 Task: Filter job industries by Financial Services.
Action: Mouse moved to (239, 106)
Screenshot: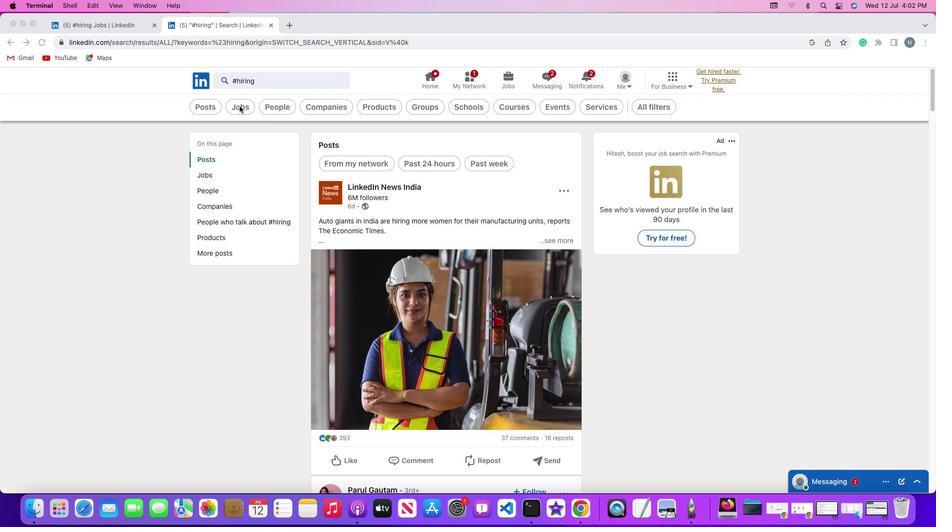 
Action: Mouse pressed left at (239, 106)
Screenshot: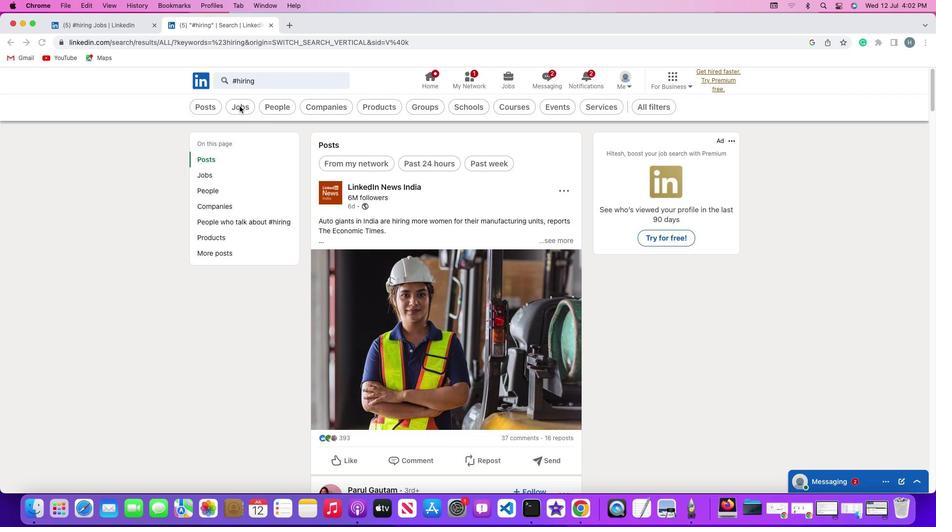 
Action: Mouse moved to (240, 106)
Screenshot: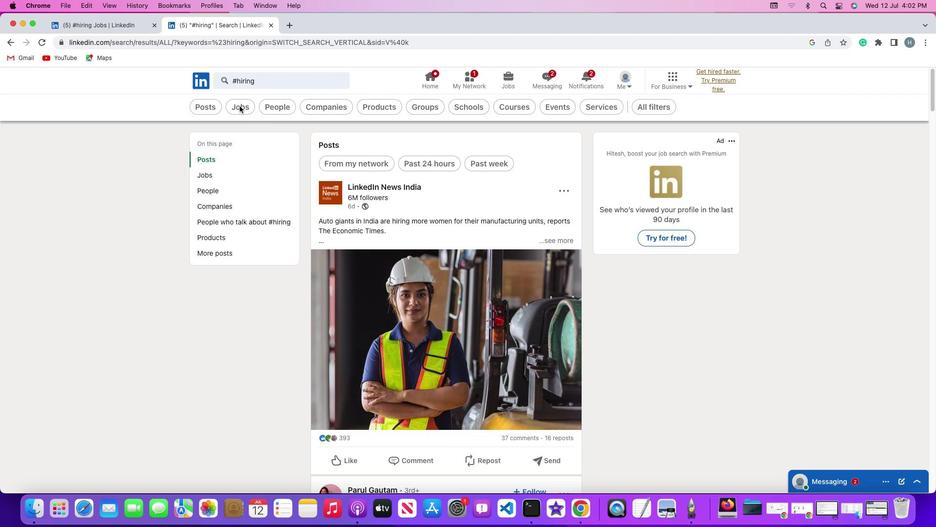 
Action: Mouse pressed left at (240, 106)
Screenshot: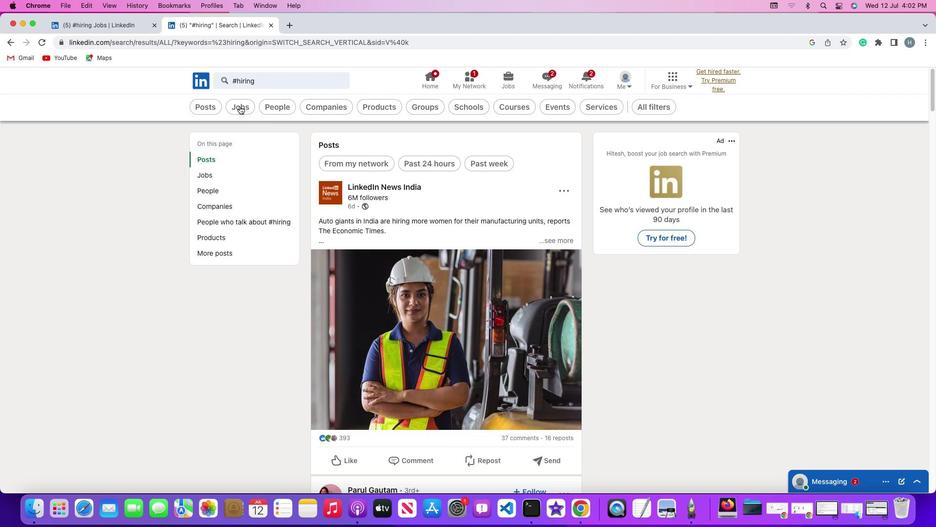 
Action: Mouse moved to (686, 109)
Screenshot: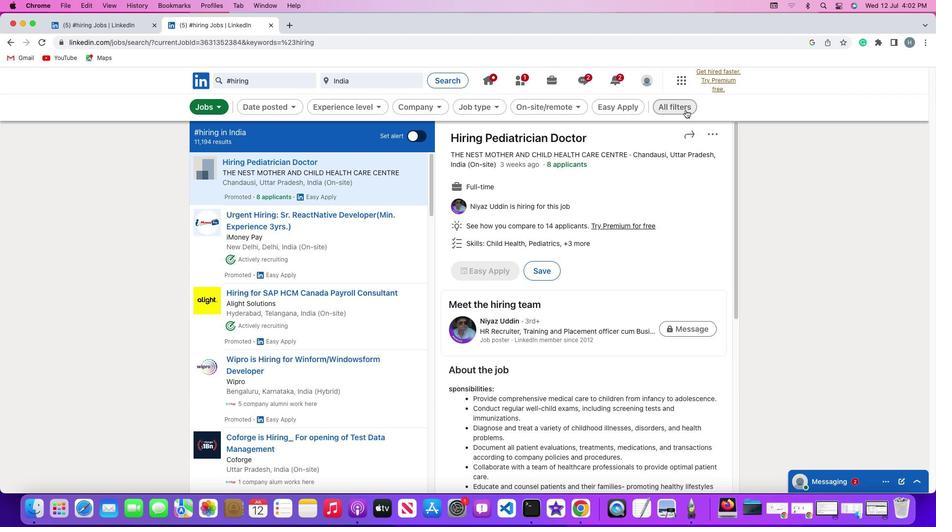
Action: Mouse pressed left at (686, 109)
Screenshot: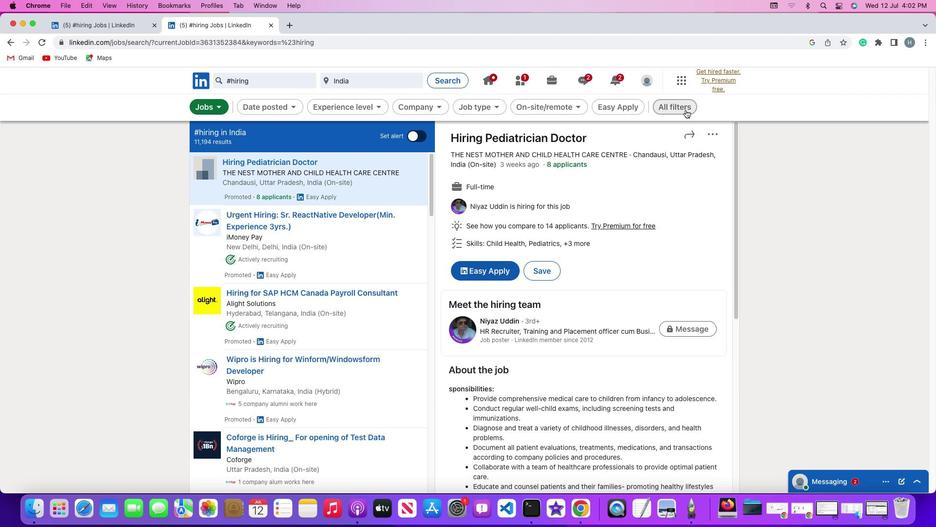 
Action: Mouse moved to (763, 350)
Screenshot: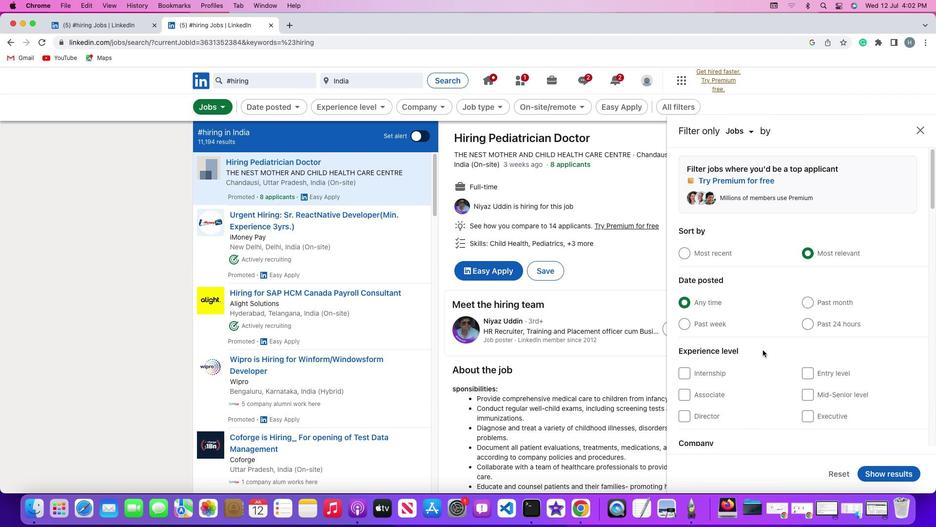 
Action: Mouse scrolled (763, 350) with delta (0, 0)
Screenshot: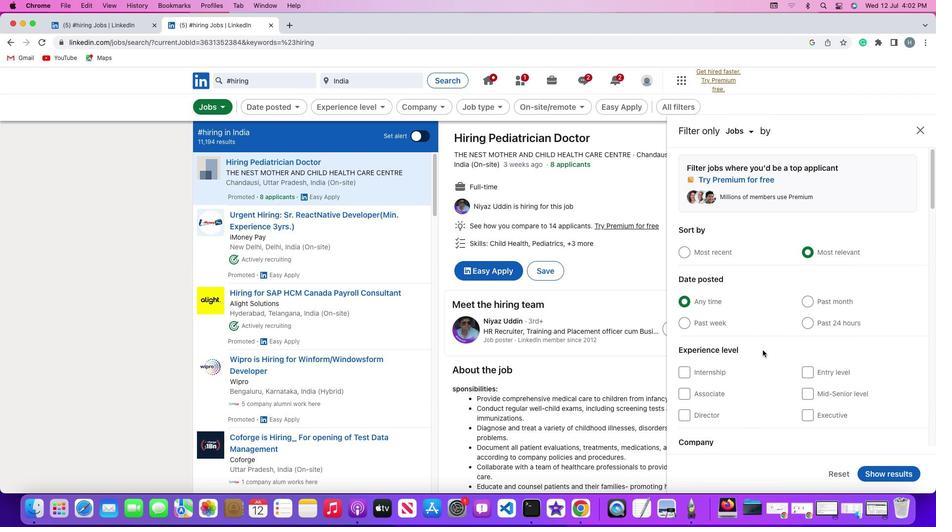 
Action: Mouse scrolled (763, 350) with delta (0, 0)
Screenshot: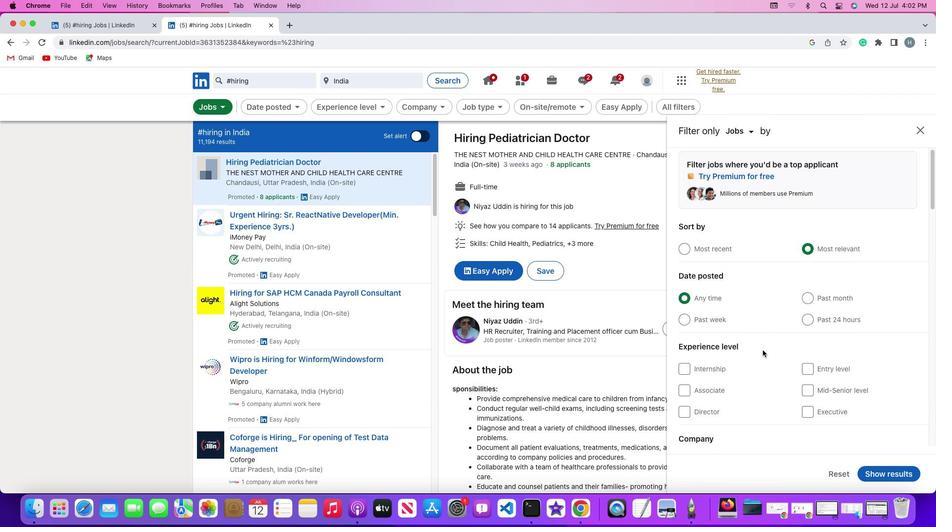 
Action: Mouse moved to (763, 350)
Screenshot: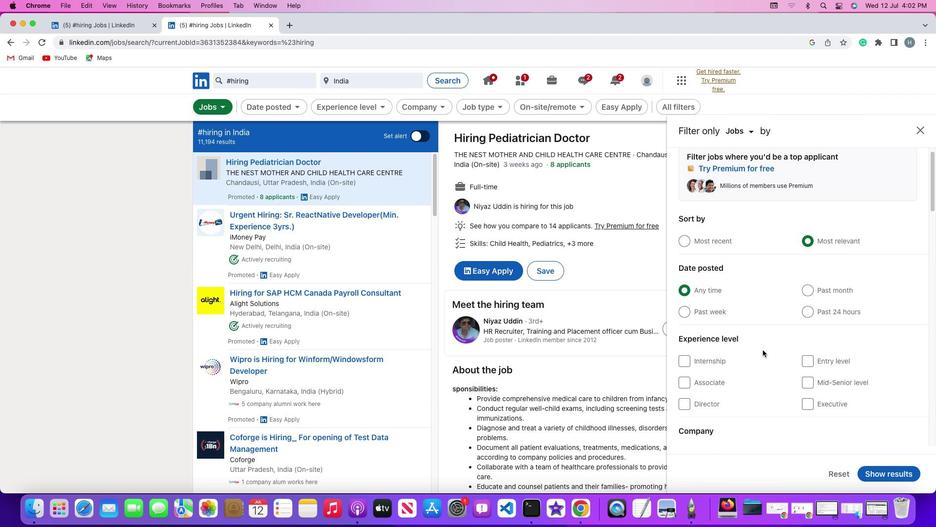 
Action: Mouse scrolled (763, 350) with delta (0, 0)
Screenshot: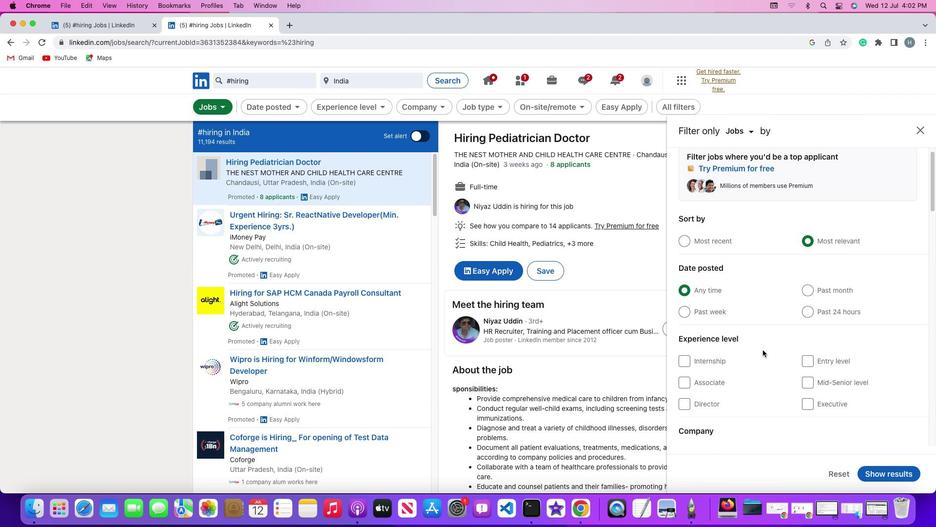 
Action: Mouse scrolled (763, 350) with delta (0, 0)
Screenshot: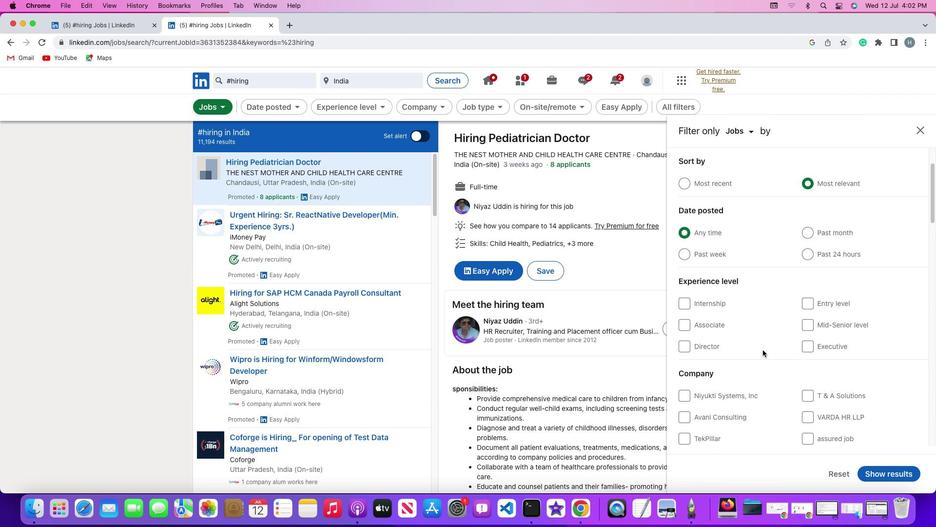 
Action: Mouse scrolled (763, 350) with delta (0, 0)
Screenshot: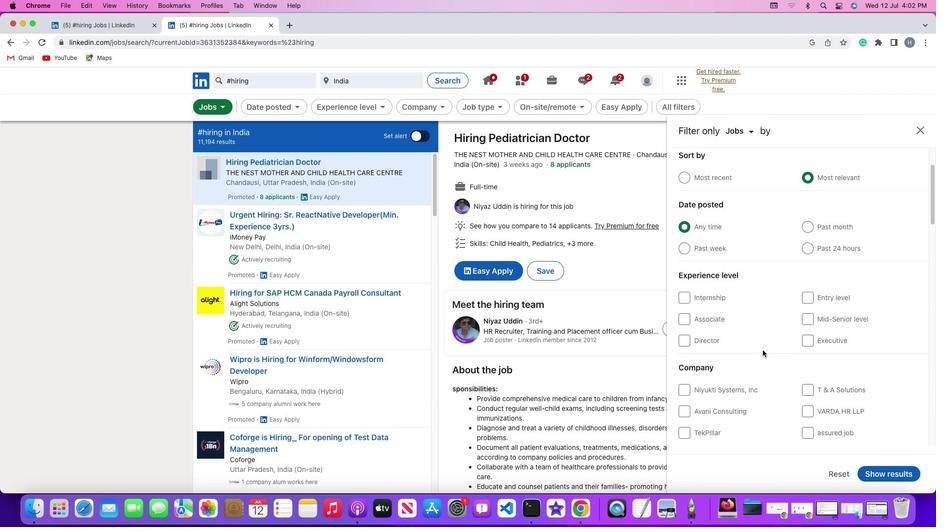 
Action: Mouse scrolled (763, 350) with delta (0, 0)
Screenshot: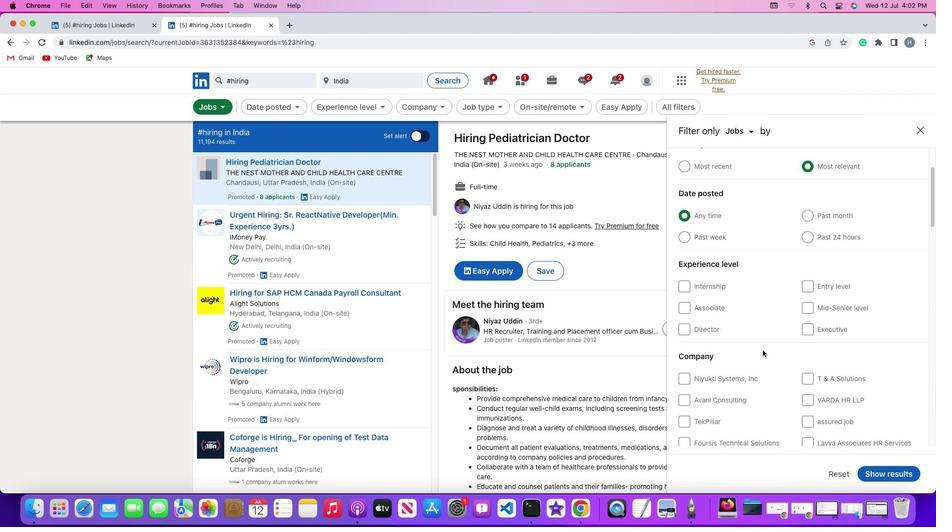 
Action: Mouse scrolled (763, 350) with delta (0, 0)
Screenshot: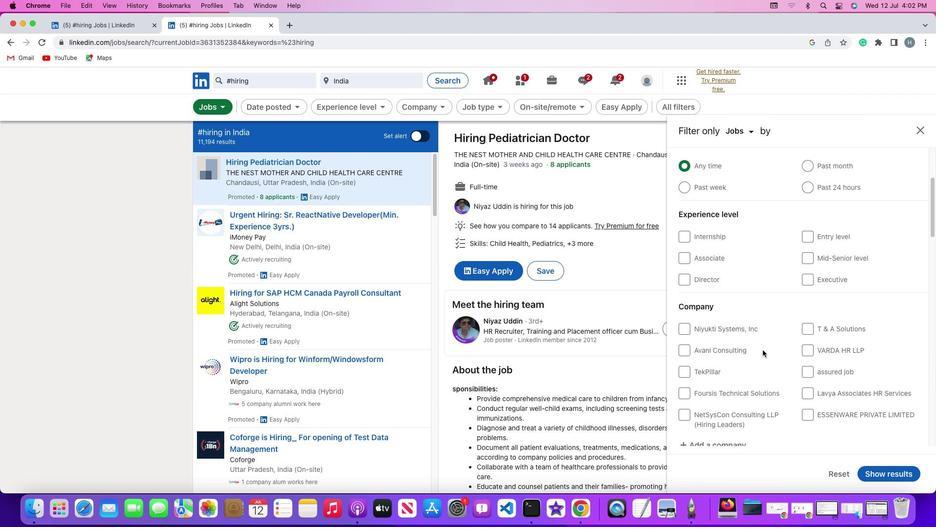
Action: Mouse scrolled (763, 350) with delta (0, 0)
Screenshot: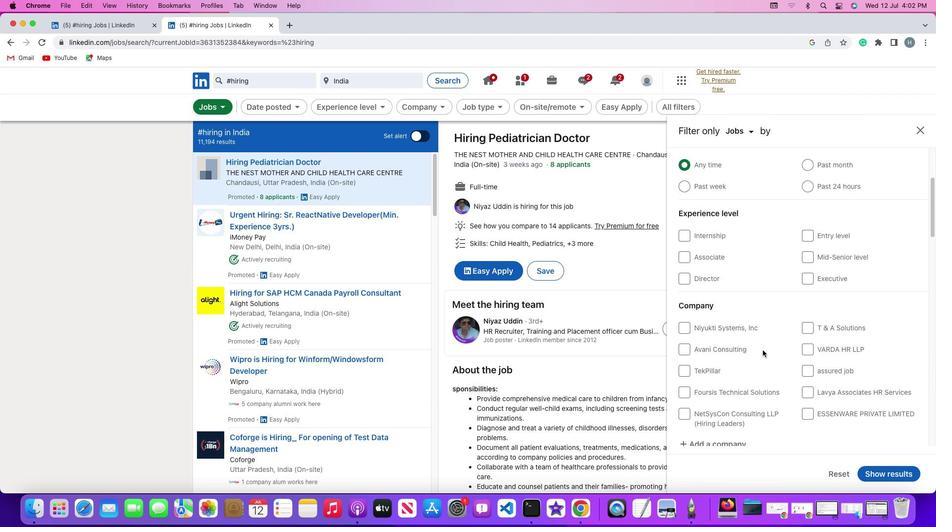 
Action: Mouse scrolled (763, 350) with delta (0, 0)
Screenshot: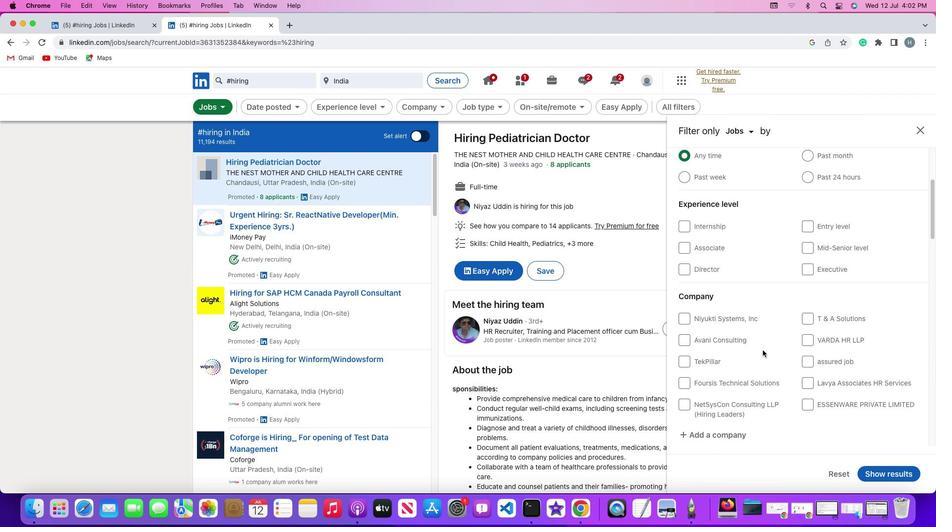 
Action: Mouse scrolled (763, 350) with delta (0, 0)
Screenshot: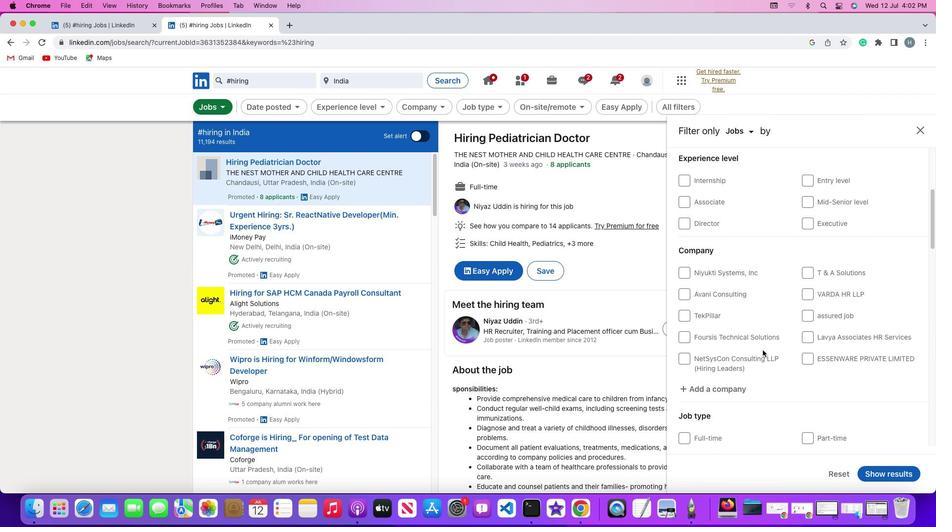
Action: Mouse scrolled (763, 350) with delta (0, 0)
Screenshot: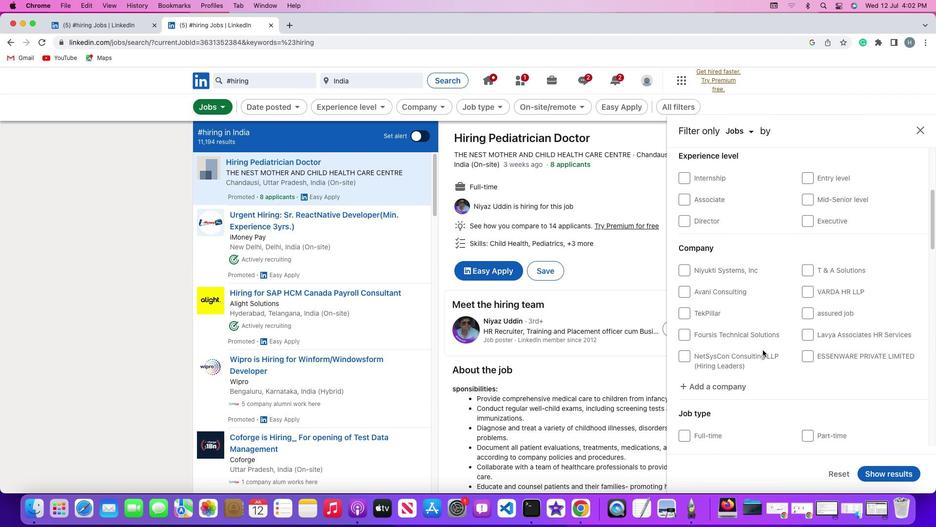 
Action: Mouse scrolled (763, 350) with delta (0, 0)
Screenshot: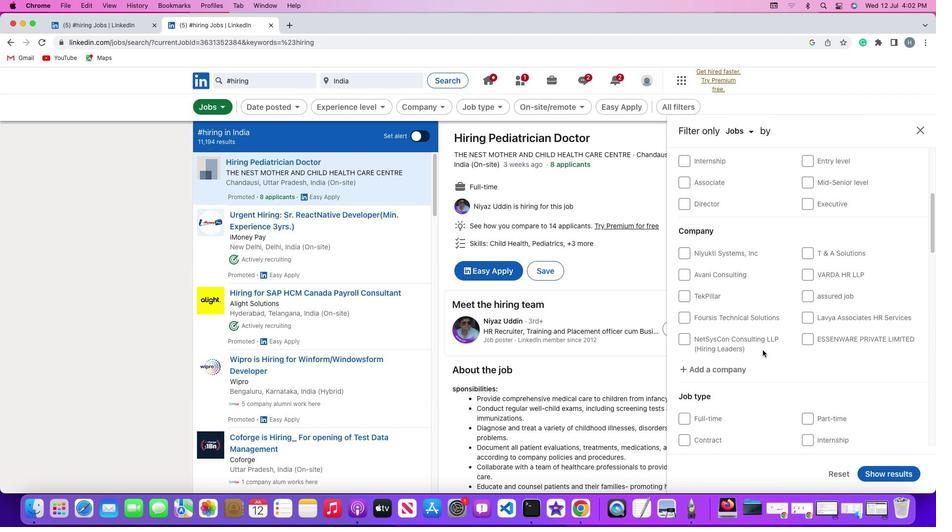 
Action: Mouse scrolled (763, 350) with delta (0, 0)
Screenshot: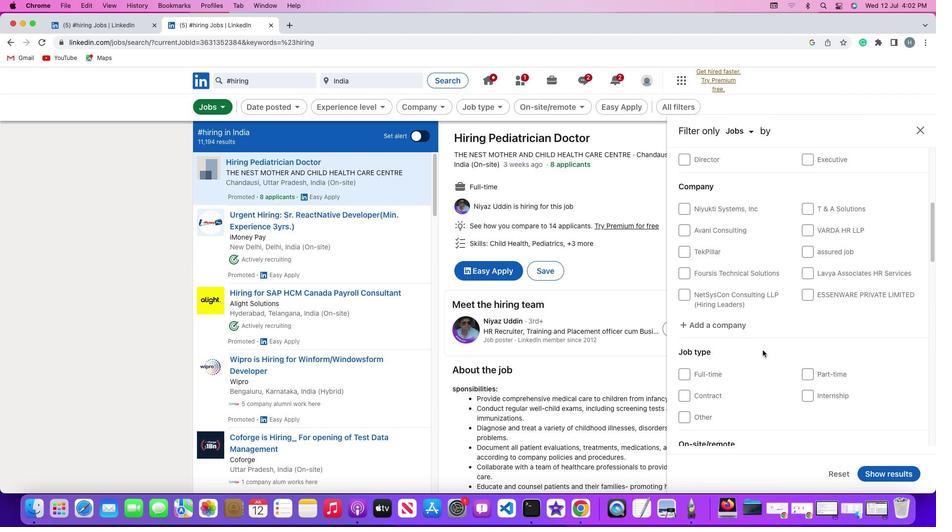 
Action: Mouse scrolled (763, 350) with delta (0, 0)
Screenshot: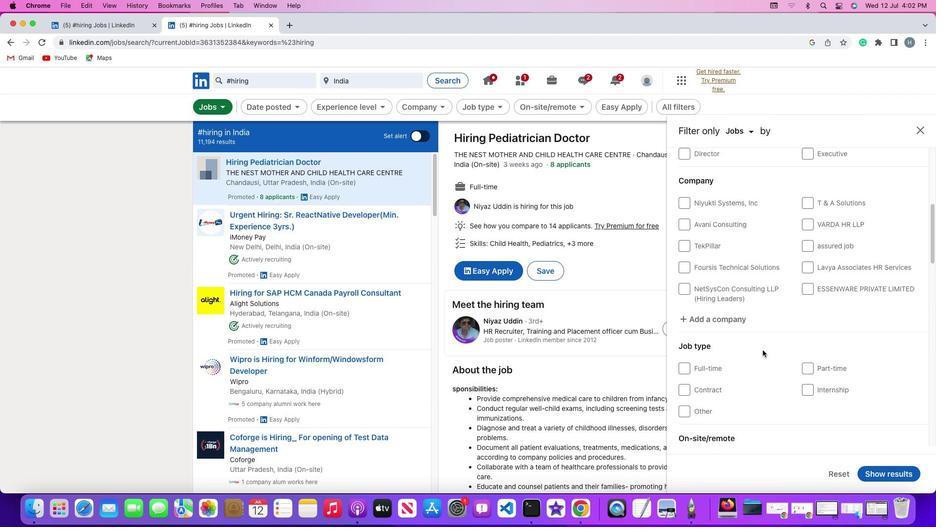 
Action: Mouse scrolled (763, 350) with delta (0, 0)
Screenshot: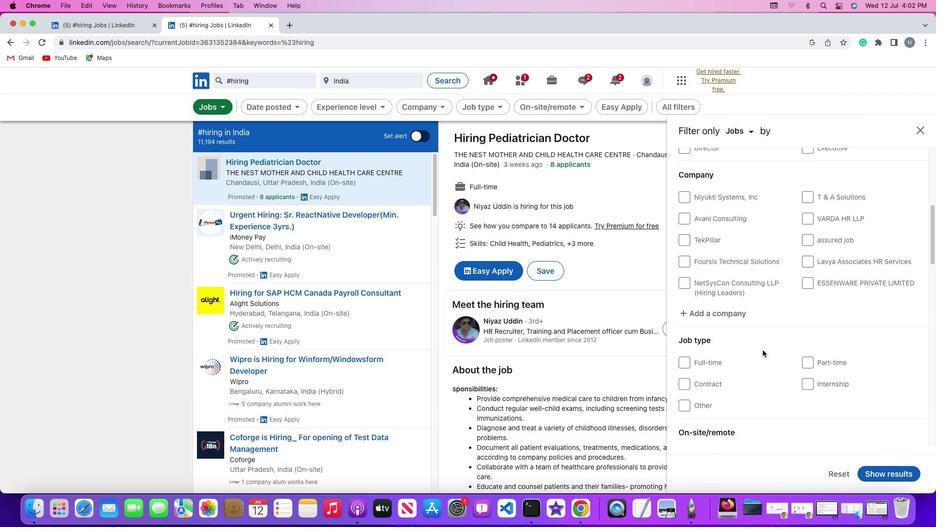 
Action: Mouse scrolled (763, 350) with delta (0, 0)
Screenshot: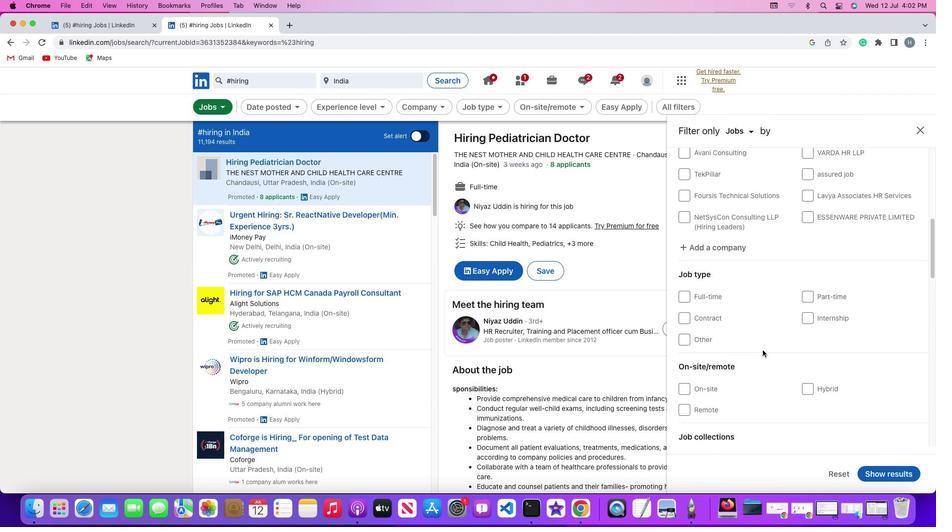 
Action: Mouse scrolled (763, 350) with delta (0, 0)
Screenshot: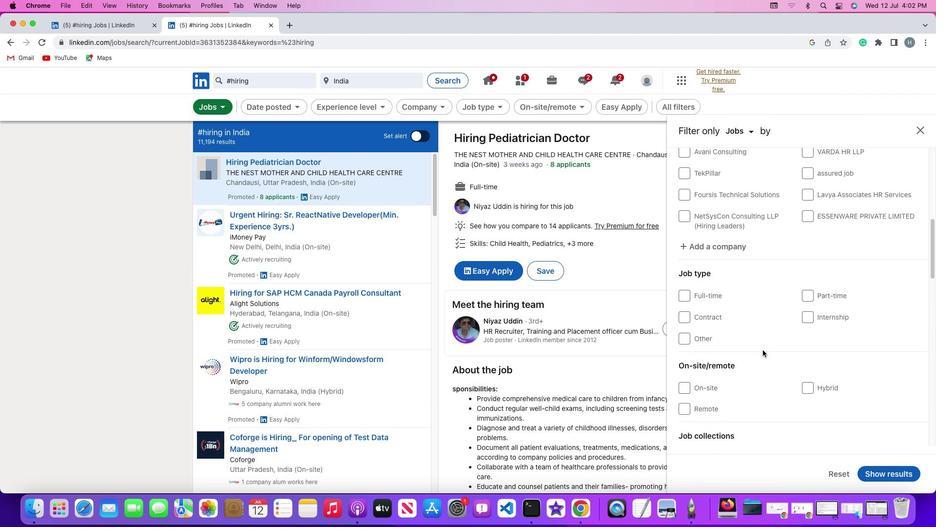 
Action: Mouse scrolled (763, 350) with delta (0, 0)
Screenshot: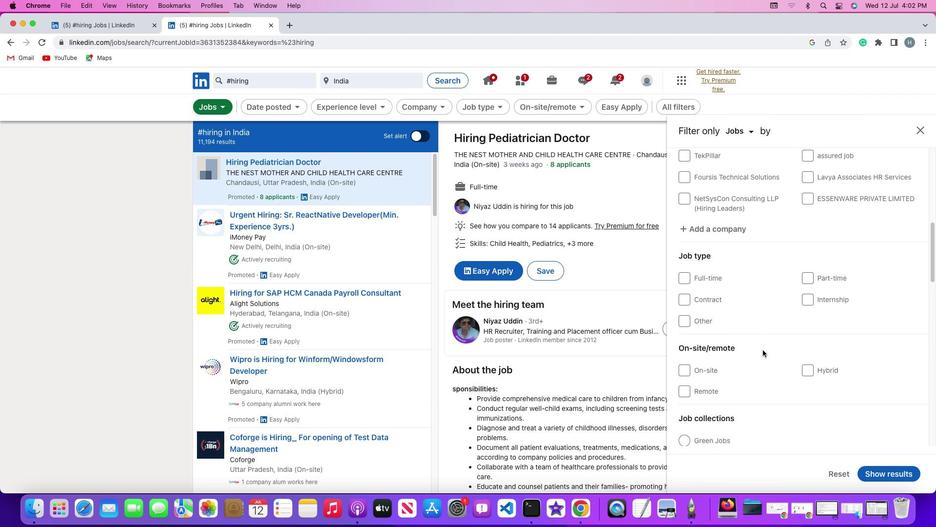
Action: Mouse scrolled (763, 350) with delta (0, -1)
Screenshot: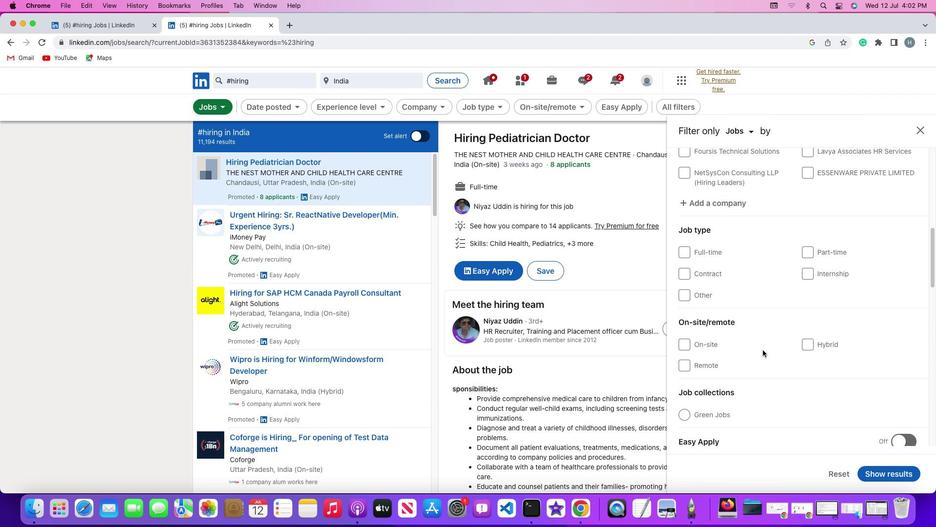 
Action: Mouse scrolled (763, 350) with delta (0, 0)
Screenshot: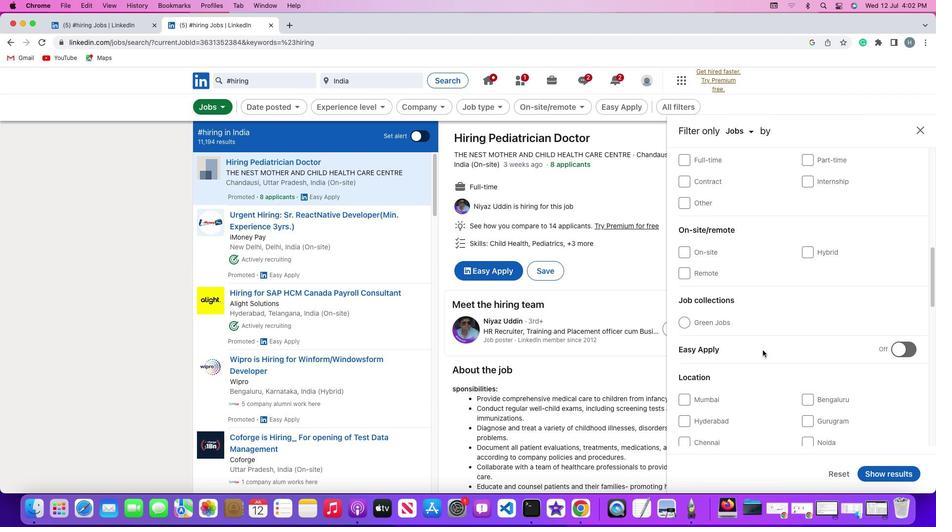 
Action: Mouse scrolled (763, 350) with delta (0, 0)
Screenshot: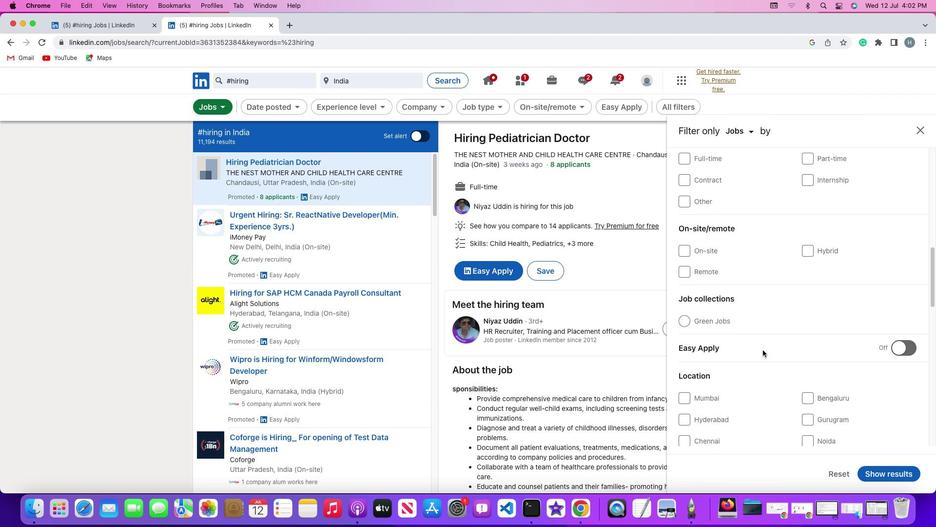 
Action: Mouse scrolled (763, 350) with delta (0, 0)
Screenshot: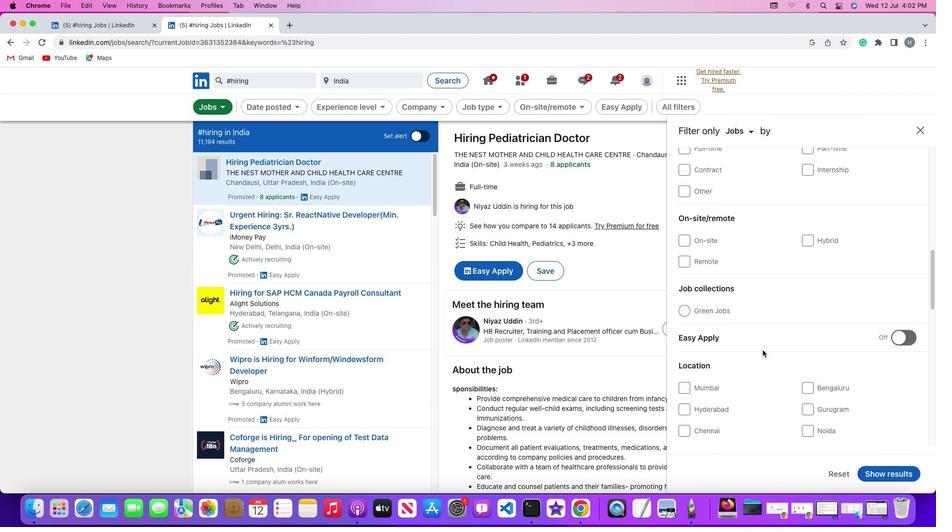 
Action: Mouse scrolled (763, 350) with delta (0, 0)
Screenshot: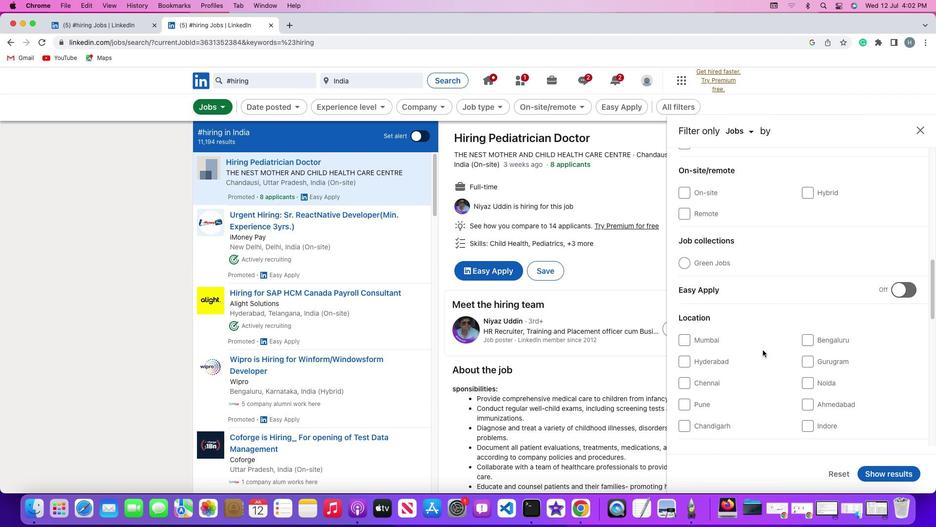 
Action: Mouse scrolled (763, 350) with delta (0, 0)
Screenshot: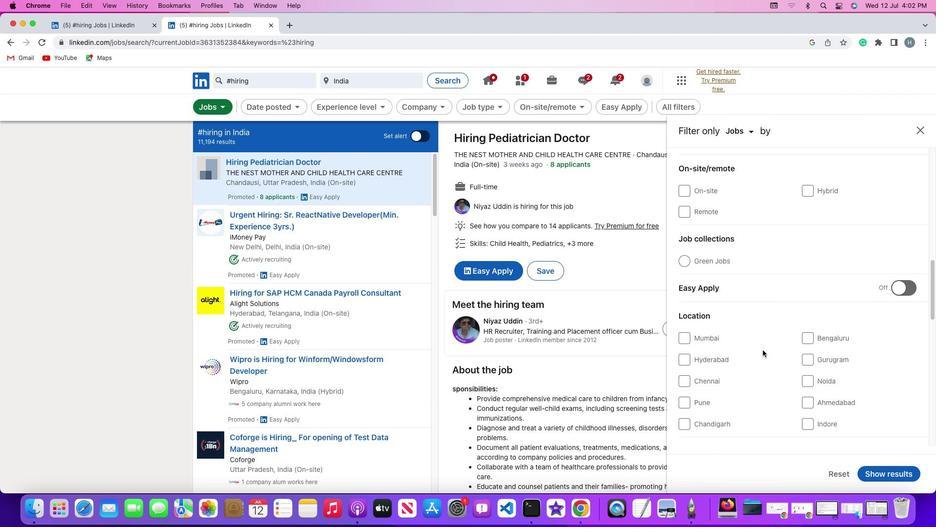 
Action: Mouse scrolled (763, 350) with delta (0, 0)
Screenshot: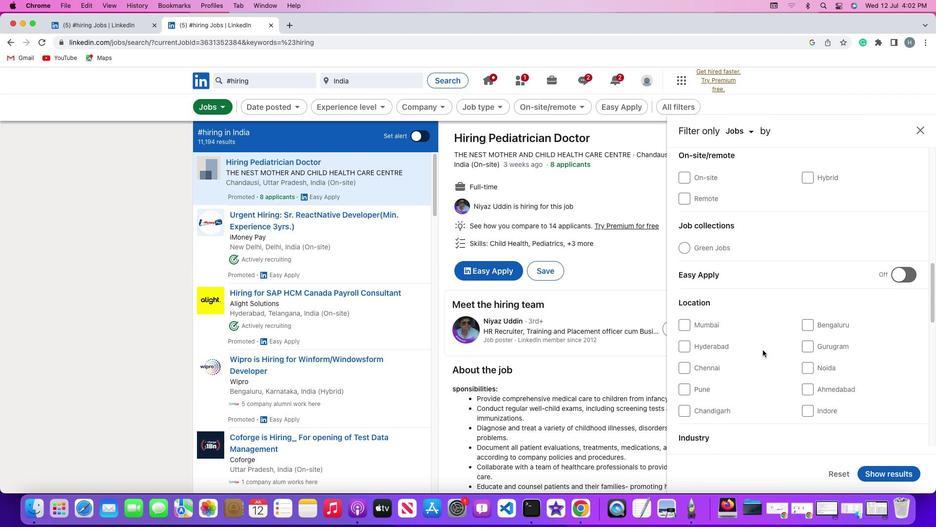
Action: Mouse scrolled (763, 350) with delta (0, 0)
Screenshot: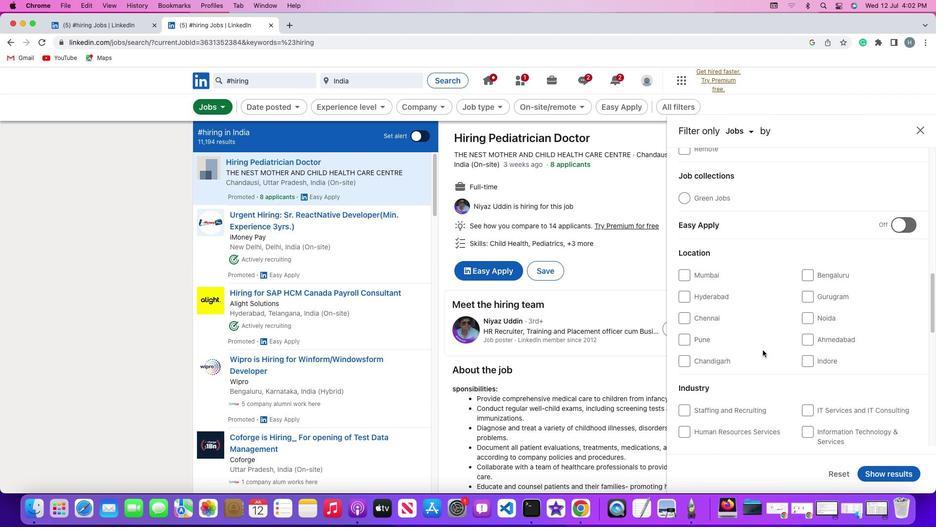 
Action: Mouse scrolled (763, 350) with delta (0, 0)
Screenshot: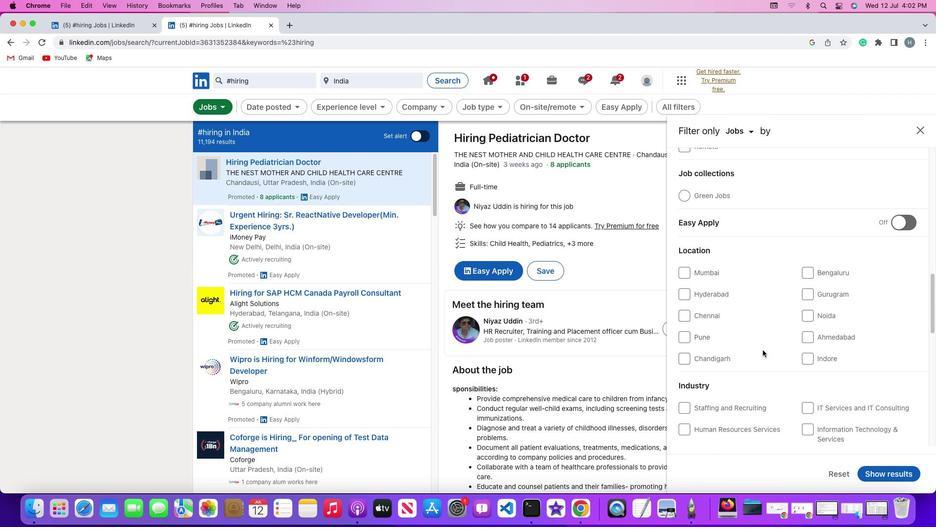 
Action: Mouse scrolled (763, 350) with delta (0, 0)
Screenshot: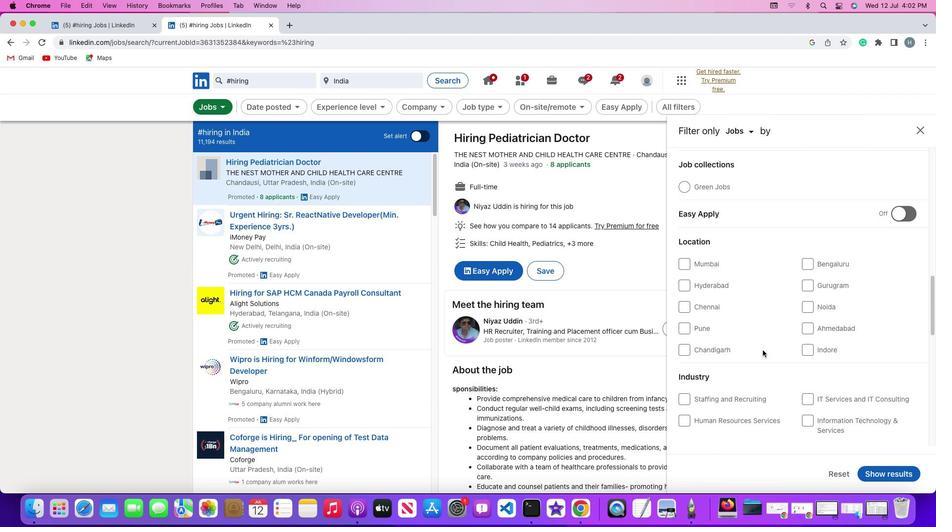 
Action: Mouse scrolled (763, 350) with delta (0, 0)
Screenshot: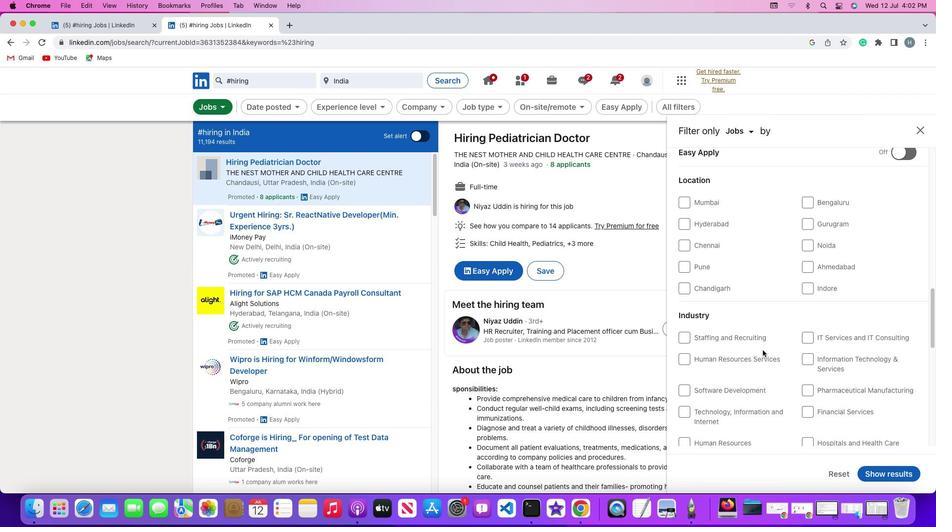 
Action: Mouse scrolled (763, 350) with delta (0, 0)
Screenshot: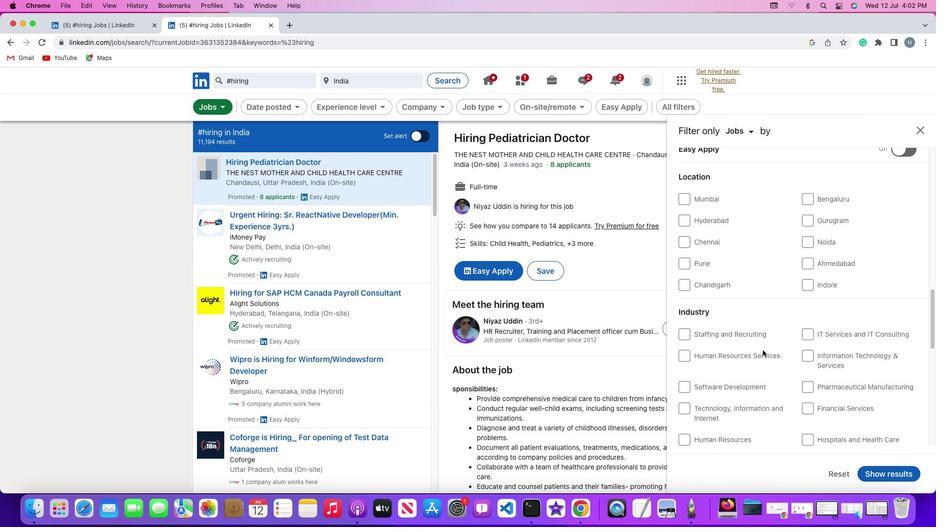 
Action: Mouse scrolled (763, 350) with delta (0, 0)
Screenshot: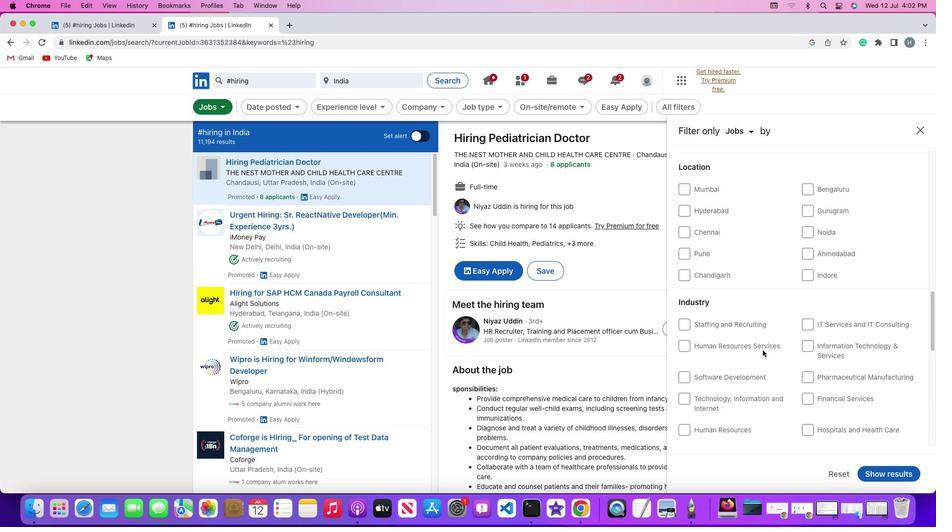 
Action: Mouse scrolled (763, 350) with delta (0, 0)
Screenshot: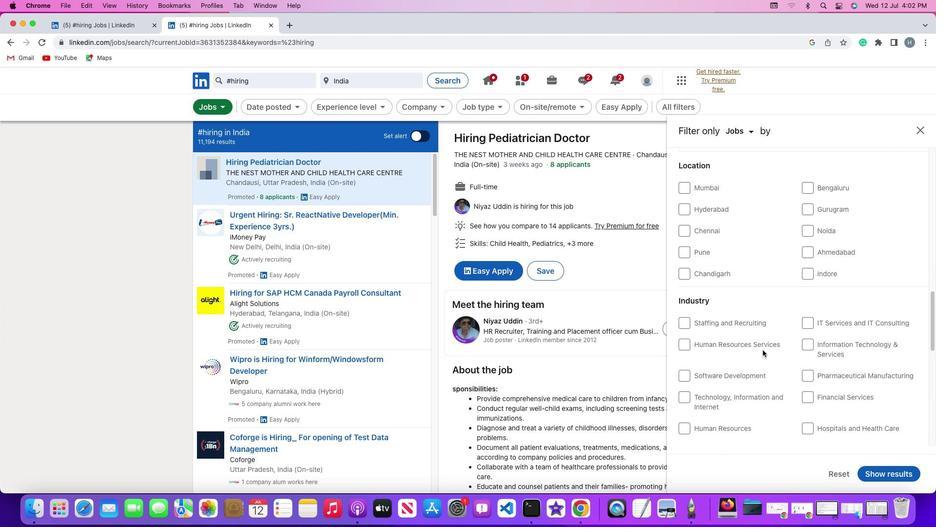 
Action: Mouse scrolled (763, 350) with delta (0, 0)
Screenshot: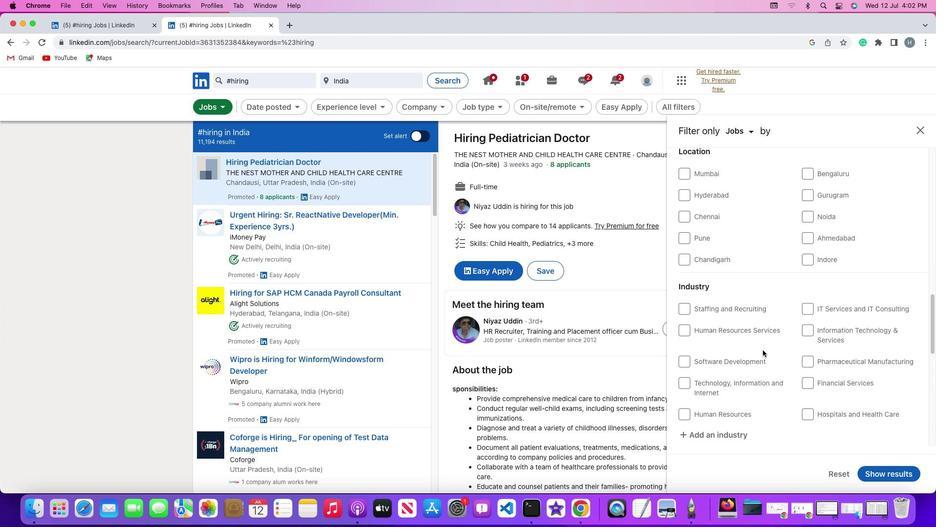 
Action: Mouse scrolled (763, 350) with delta (0, 0)
Screenshot: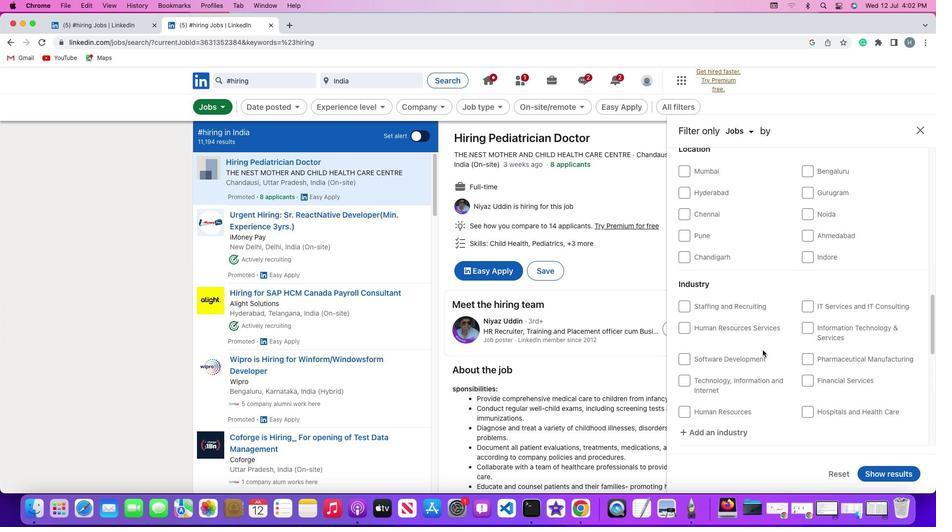 
Action: Mouse scrolled (763, 350) with delta (0, 0)
Screenshot: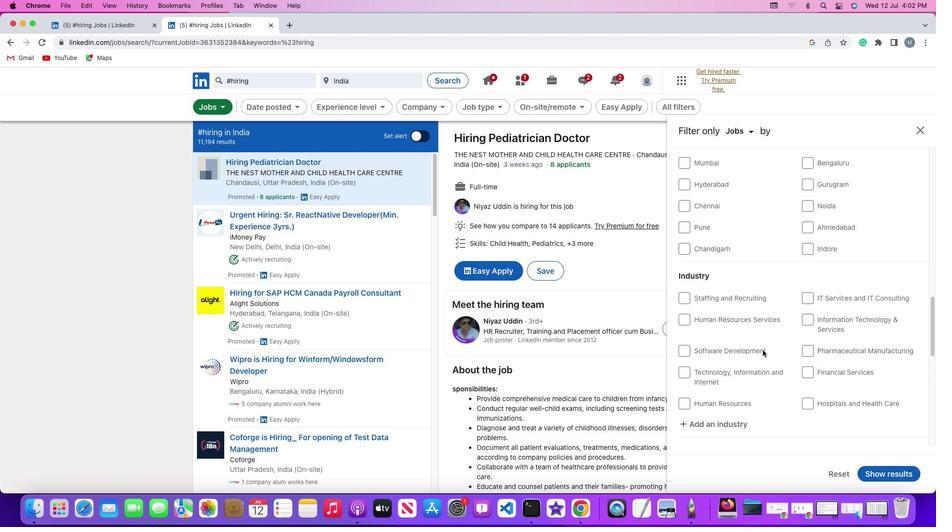 
Action: Mouse scrolled (763, 350) with delta (0, -1)
Screenshot: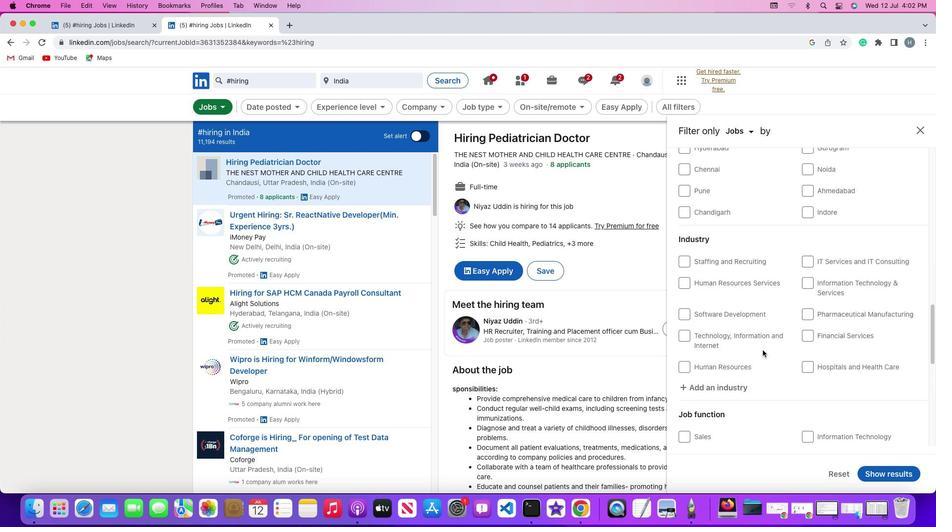 
Action: Mouse moved to (777, 302)
Screenshot: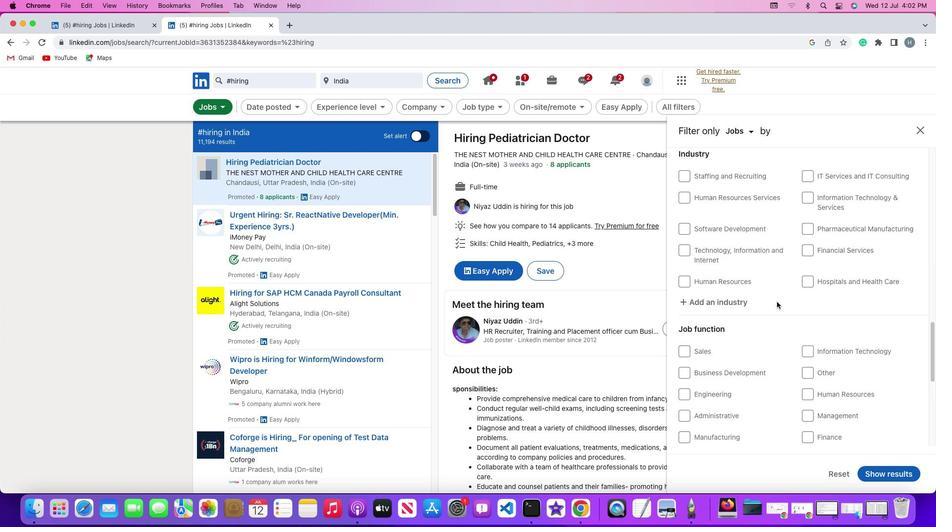 
Action: Mouse scrolled (777, 302) with delta (0, 0)
Screenshot: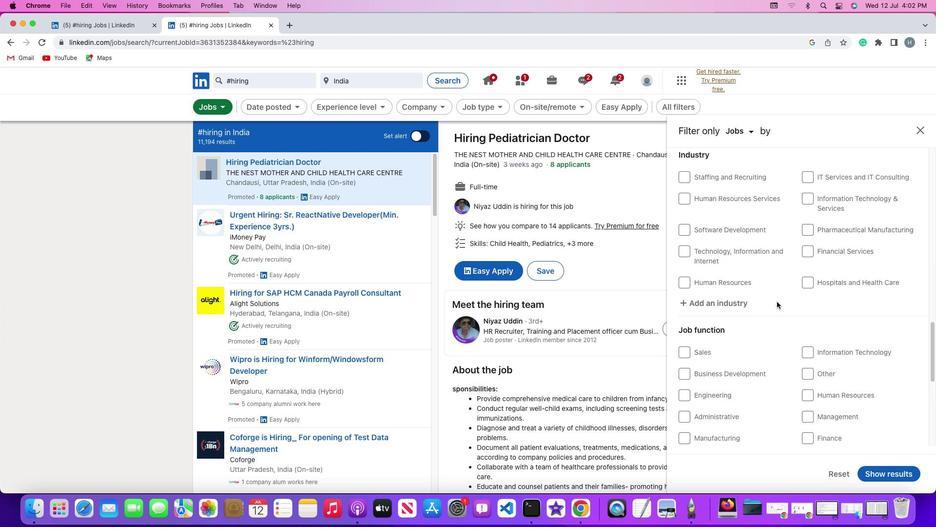 
Action: Mouse scrolled (777, 302) with delta (0, 0)
Screenshot: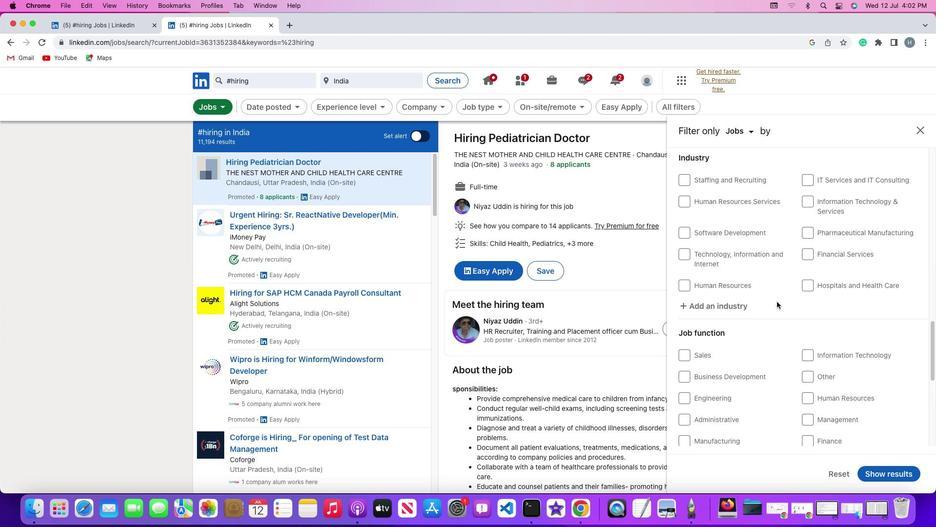 
Action: Mouse moved to (807, 260)
Screenshot: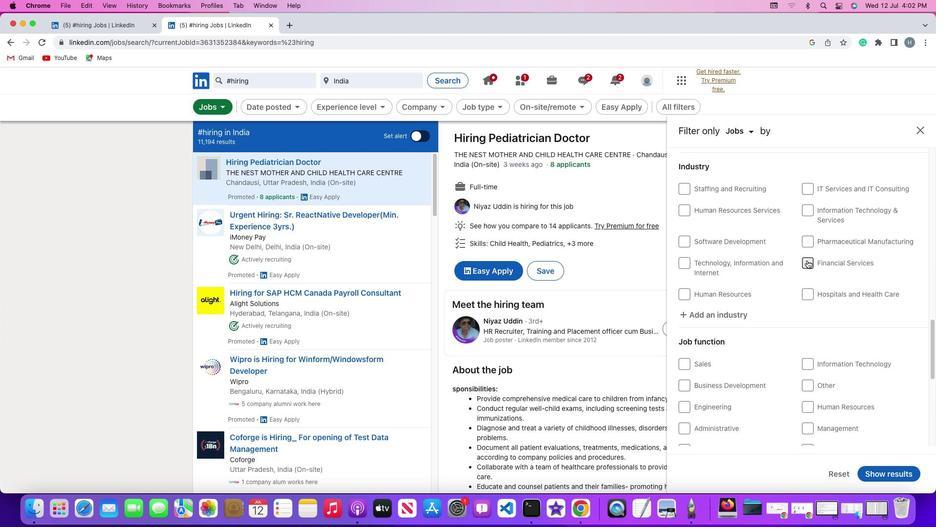 
Action: Mouse pressed left at (807, 260)
Screenshot: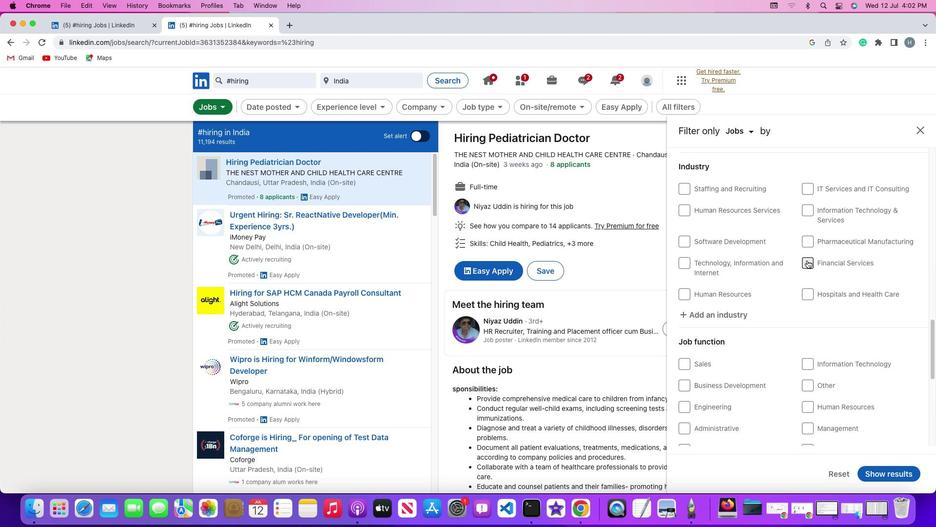 
Action: Mouse moved to (882, 472)
Screenshot: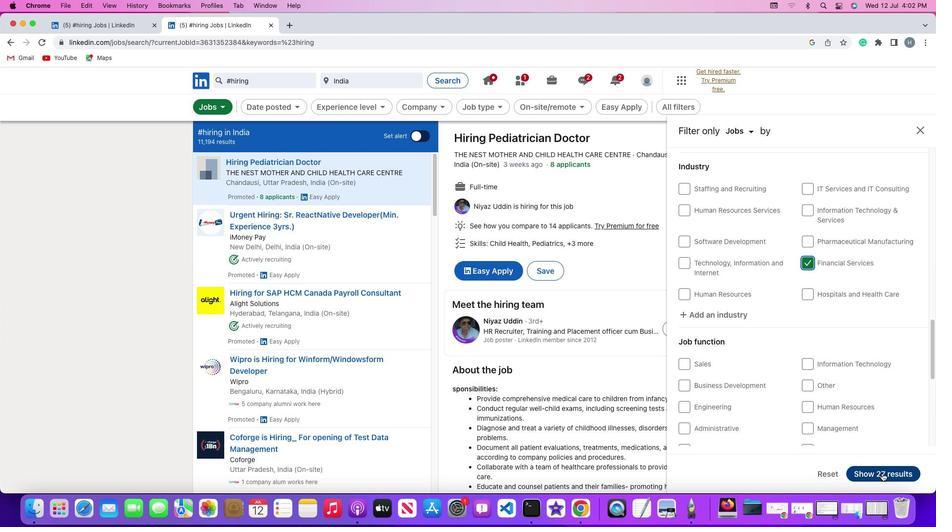 
Action: Mouse pressed left at (882, 472)
Screenshot: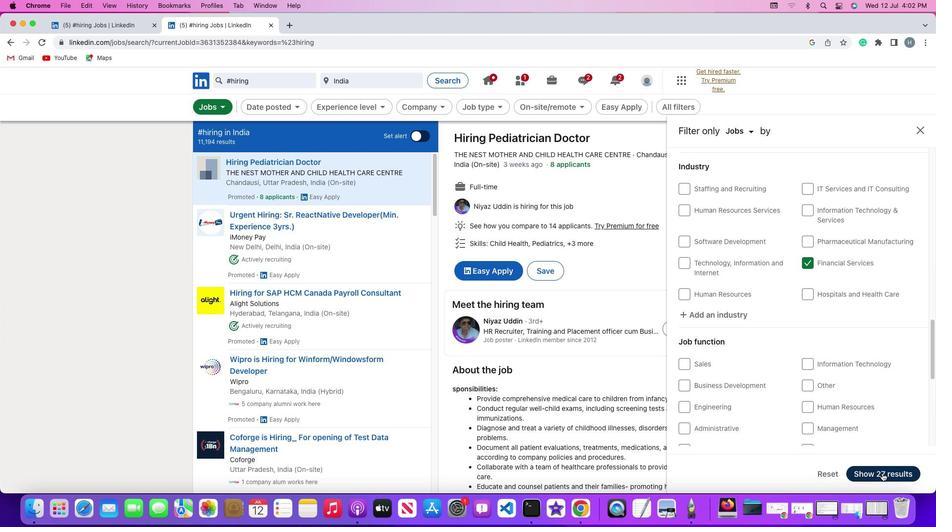 
Action: Mouse moved to (789, 247)
Screenshot: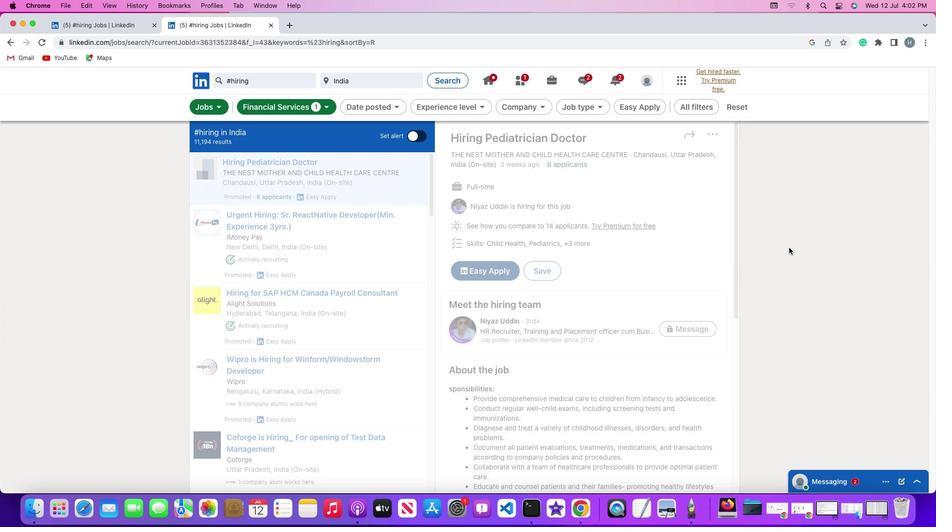 
